 Task: Create a rule from the Recommended list, Task Added to this Project -> add SubTasks in the project AgileBee with SubTasks Gather and Analyse Requirements , Design and Implement Solution , System Test and UAT , Release to Production / Go Live
Action: Mouse moved to (60, 250)
Screenshot: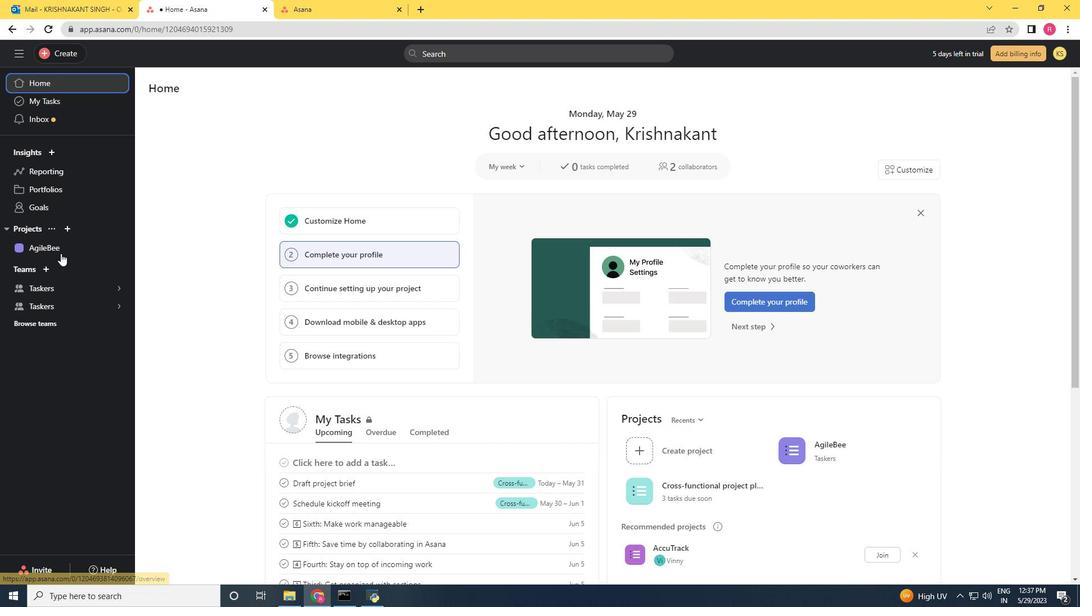 
Action: Mouse pressed left at (60, 250)
Screenshot: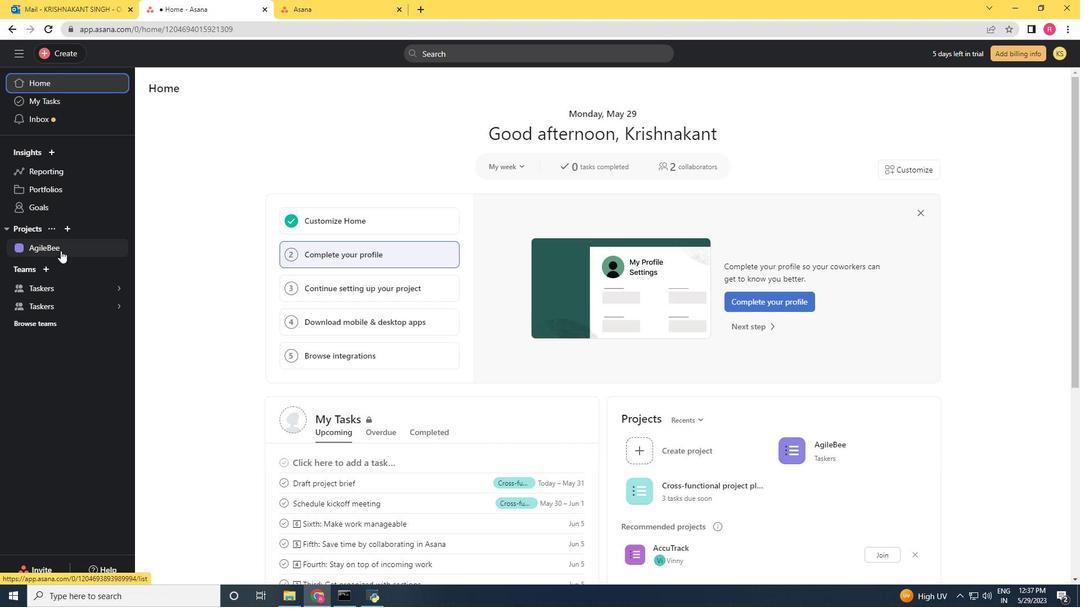 
Action: Mouse moved to (1040, 101)
Screenshot: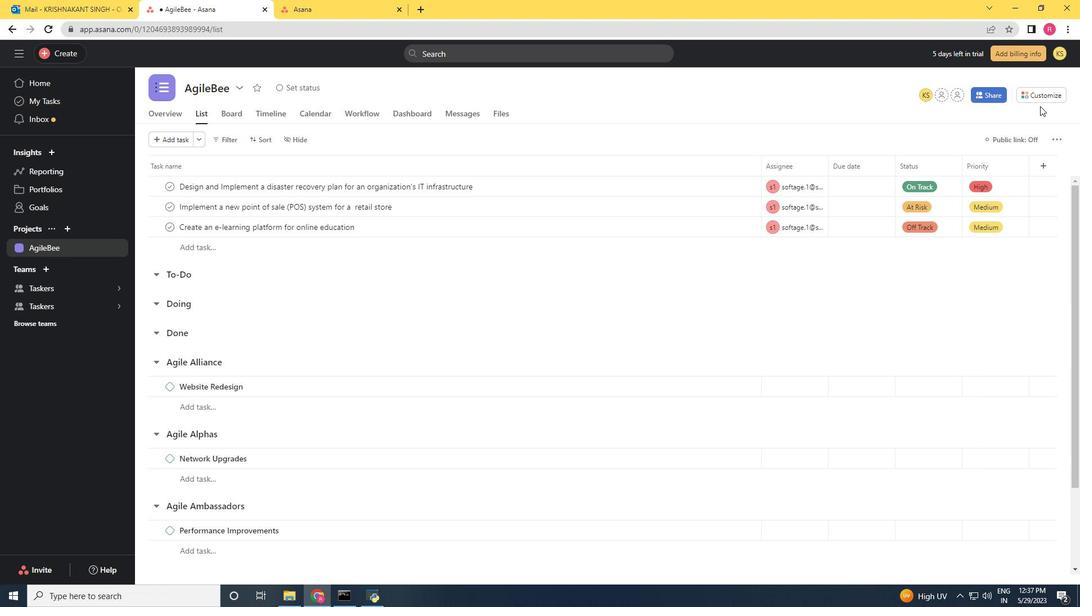 
Action: Mouse pressed left at (1040, 101)
Screenshot: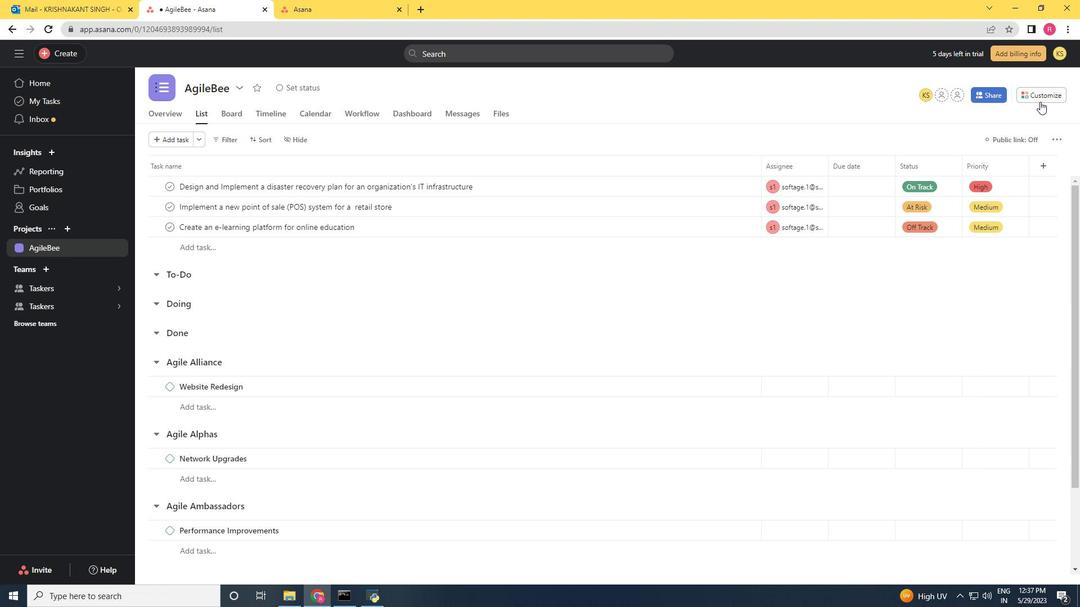 
Action: Mouse moved to (846, 246)
Screenshot: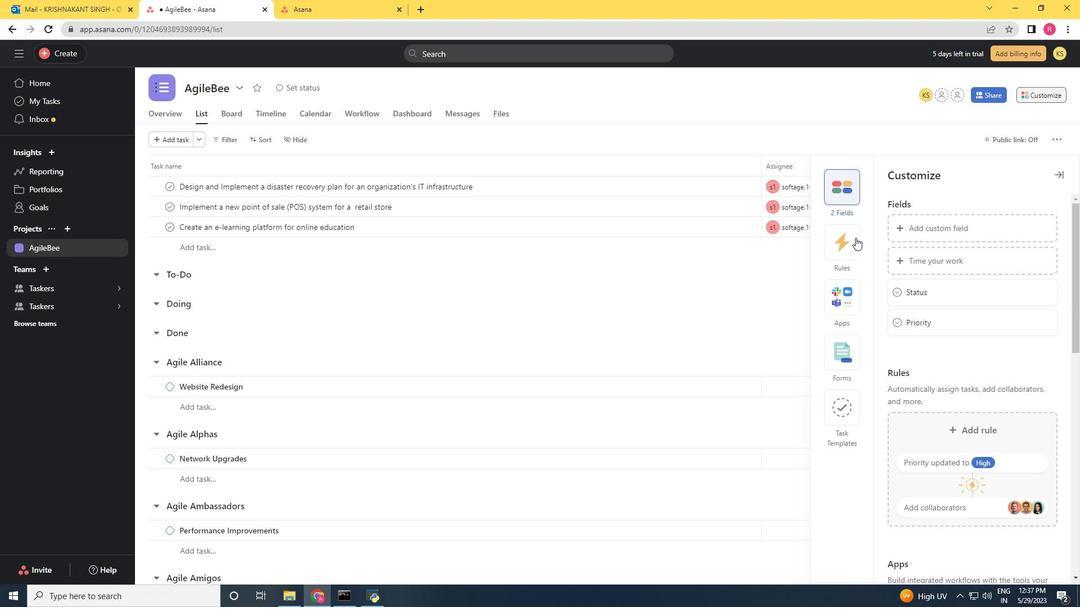 
Action: Mouse pressed left at (846, 246)
Screenshot: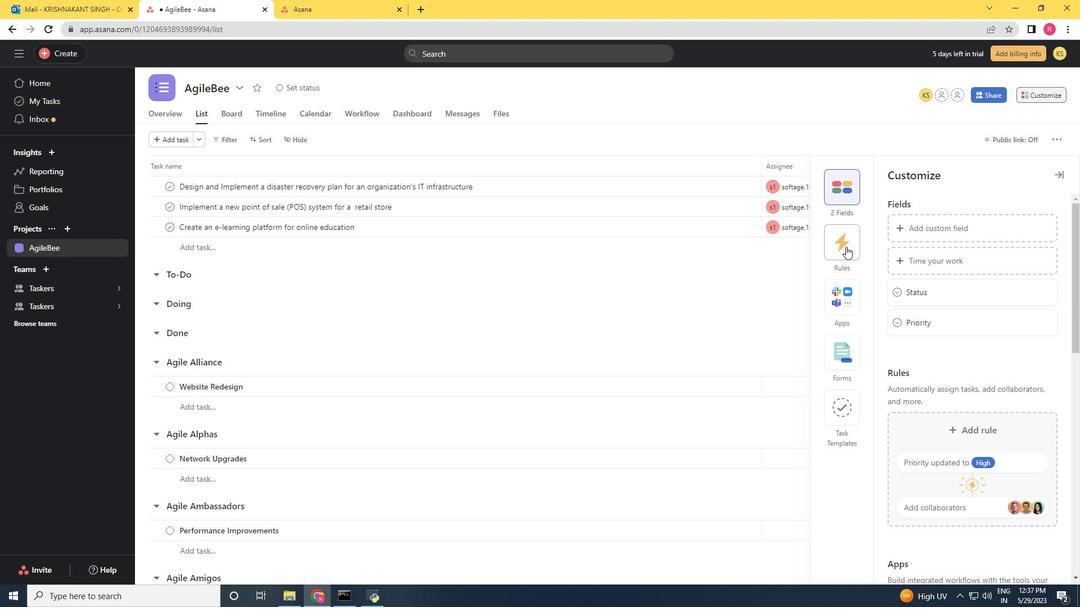
Action: Mouse moved to (948, 259)
Screenshot: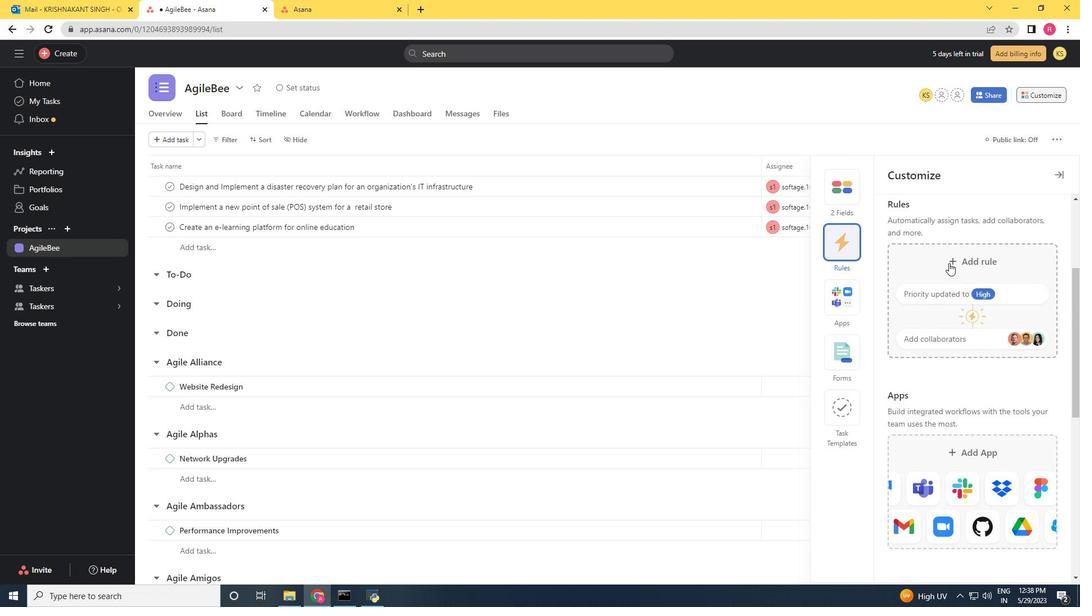 
Action: Mouse pressed left at (948, 259)
Screenshot: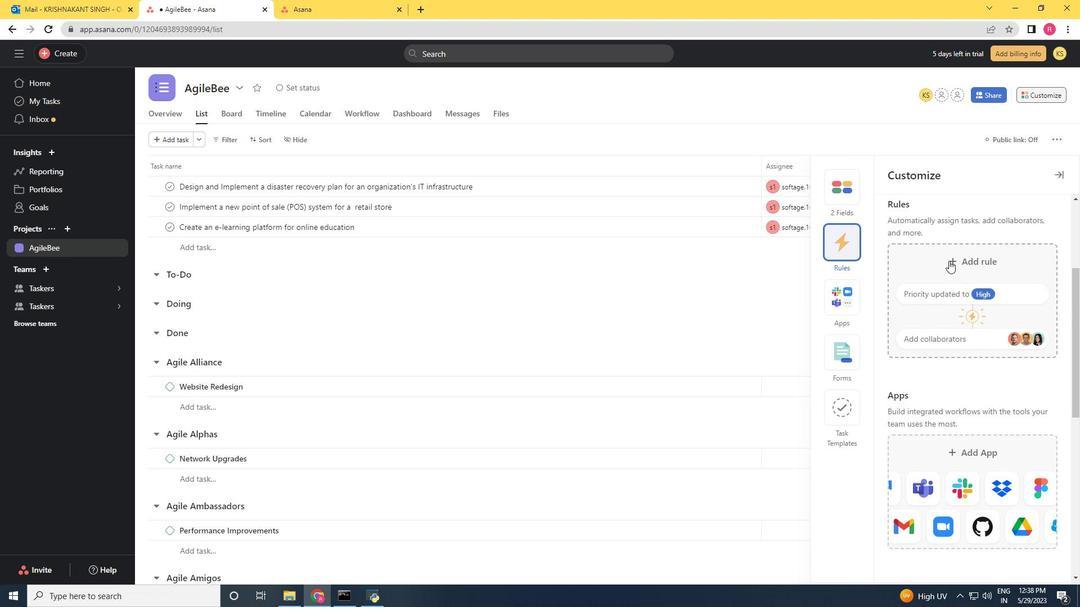 
Action: Mouse moved to (732, 190)
Screenshot: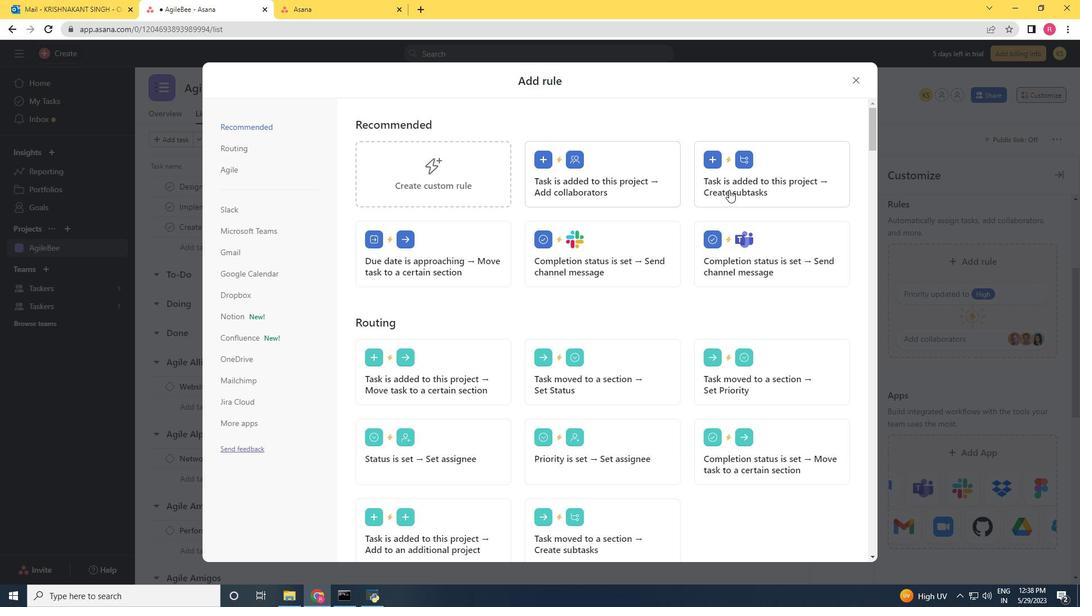 
Action: Mouse pressed left at (732, 190)
Screenshot: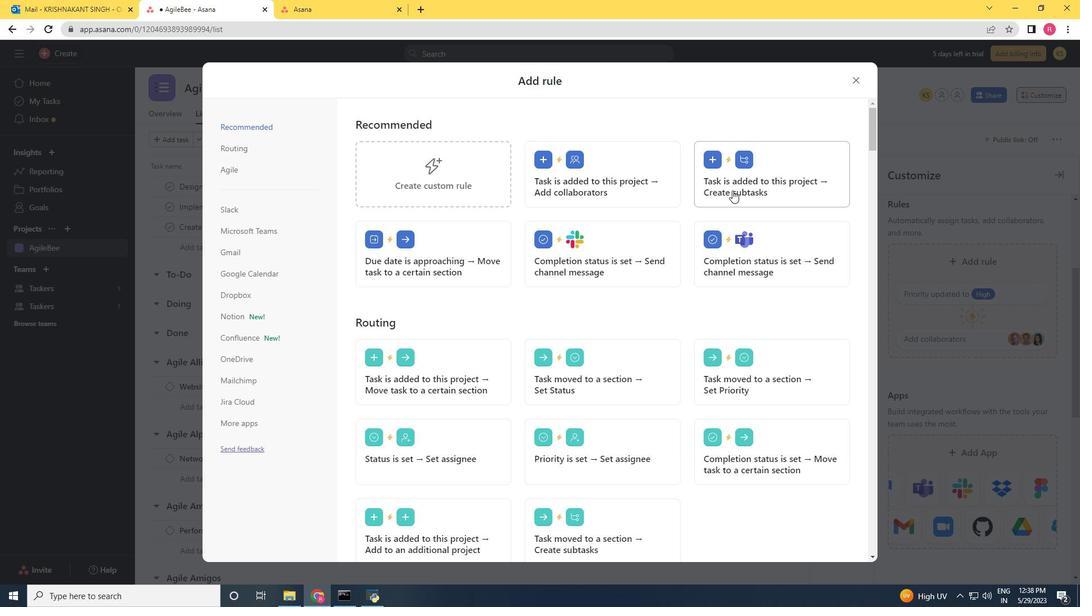 
Action: Mouse moved to (843, 167)
Screenshot: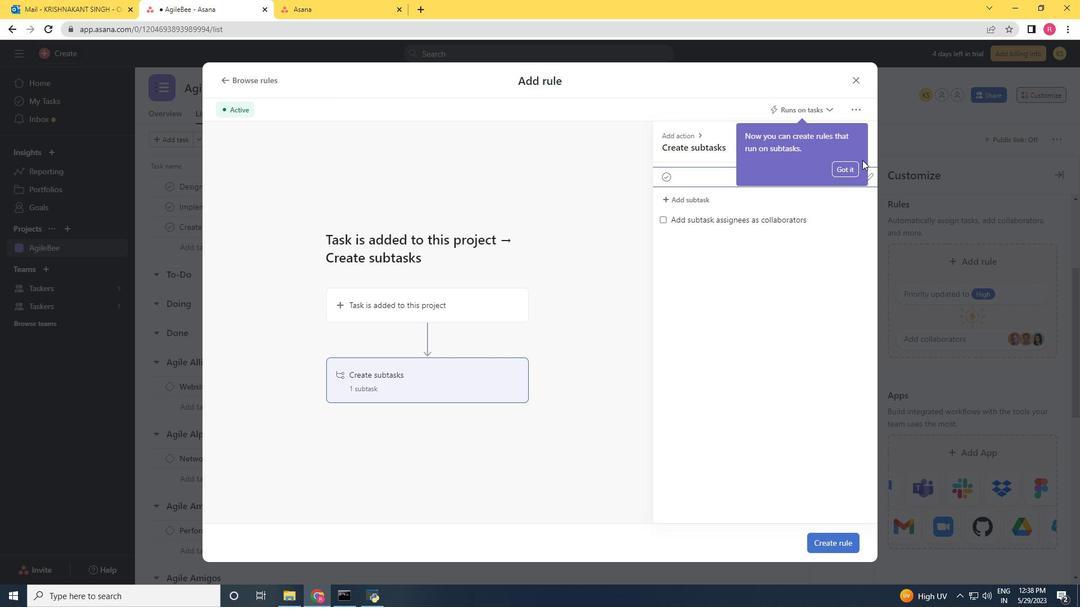 
Action: Mouse pressed left at (843, 167)
Screenshot: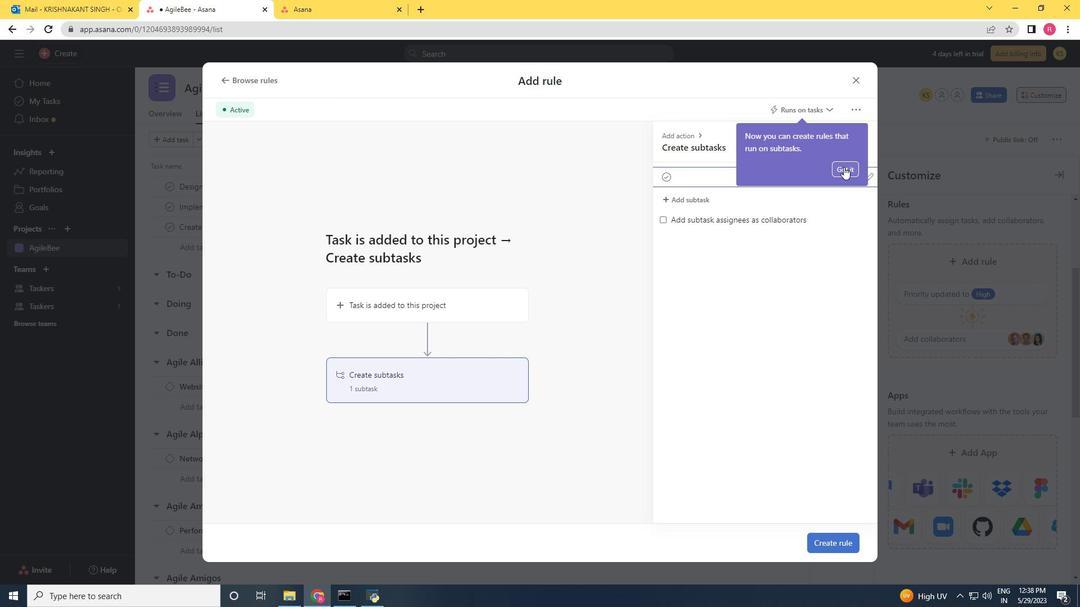 
Action: Mouse moved to (819, 108)
Screenshot: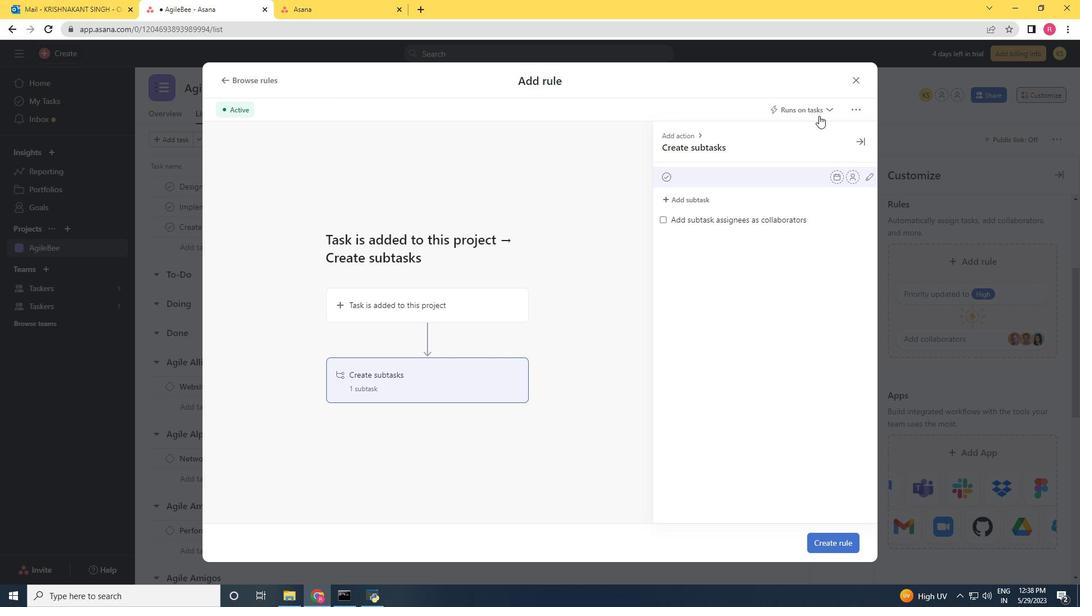 
Action: Mouse pressed left at (819, 108)
Screenshot: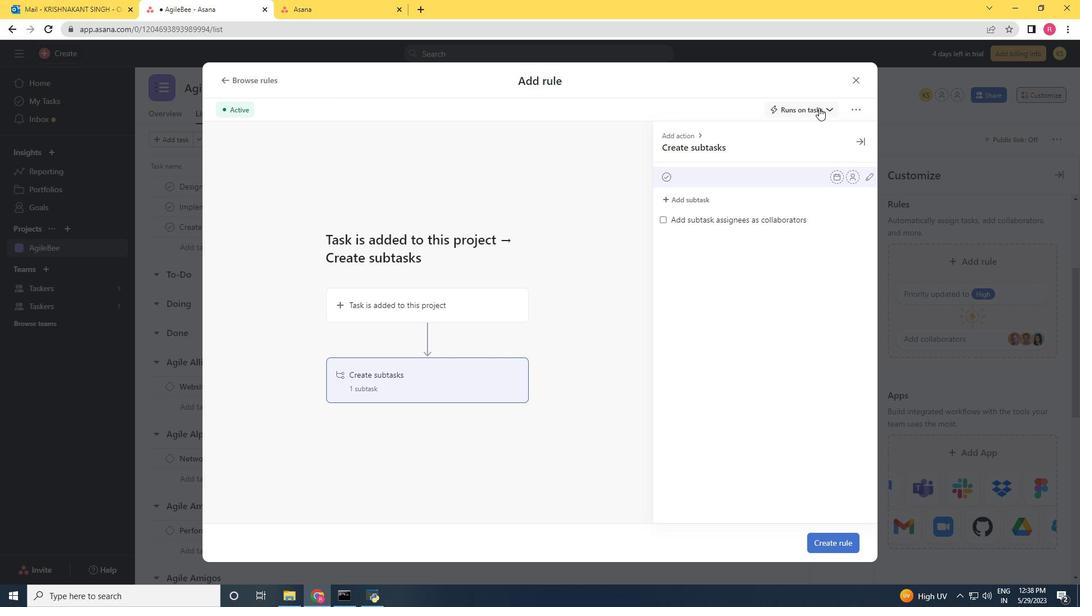 
Action: Mouse pressed left at (819, 108)
Screenshot: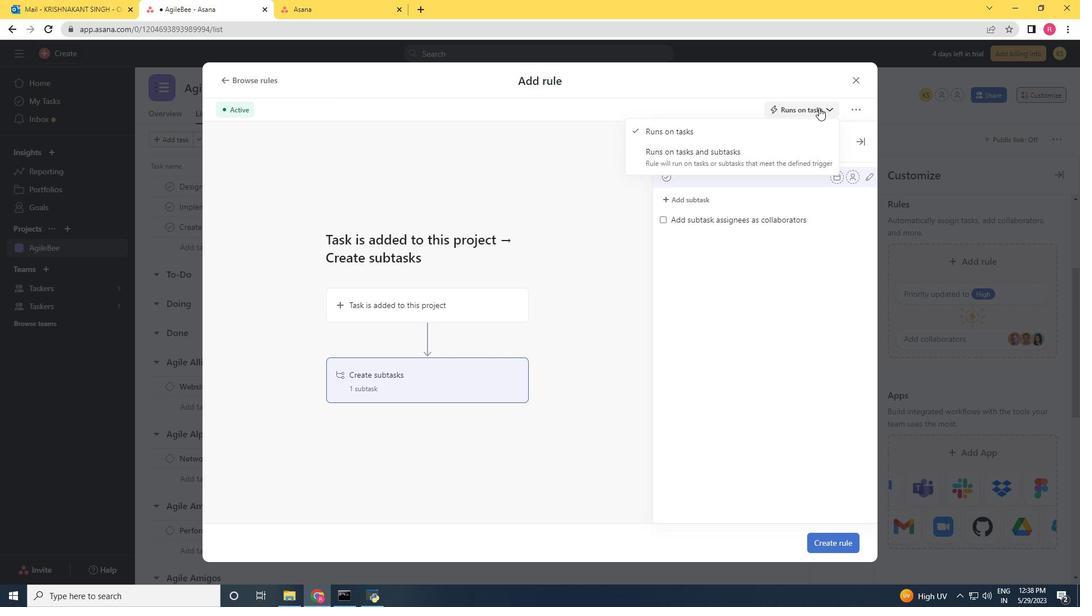 
Action: Mouse moved to (710, 176)
Screenshot: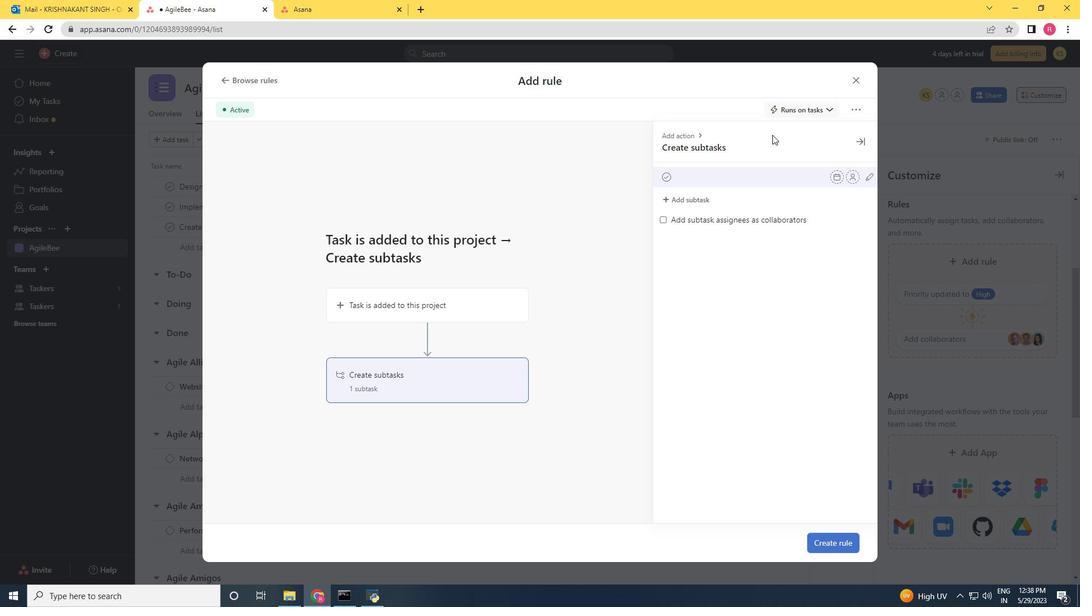 
Action: Mouse pressed left at (710, 176)
Screenshot: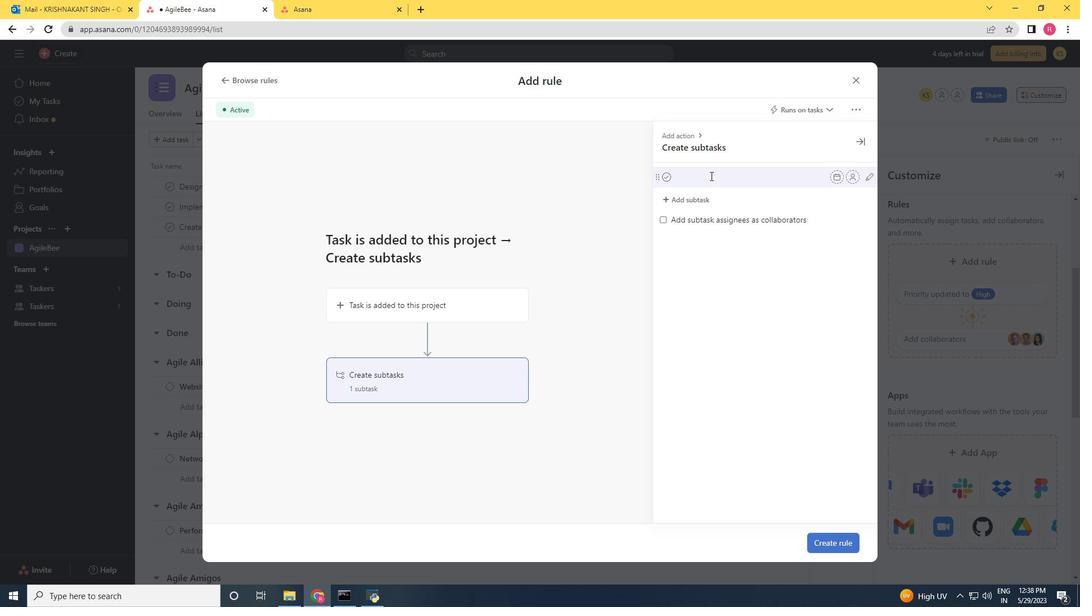 
Action: Key pressed <Key.shift><Key.shift><Key.shift>Gather
Screenshot: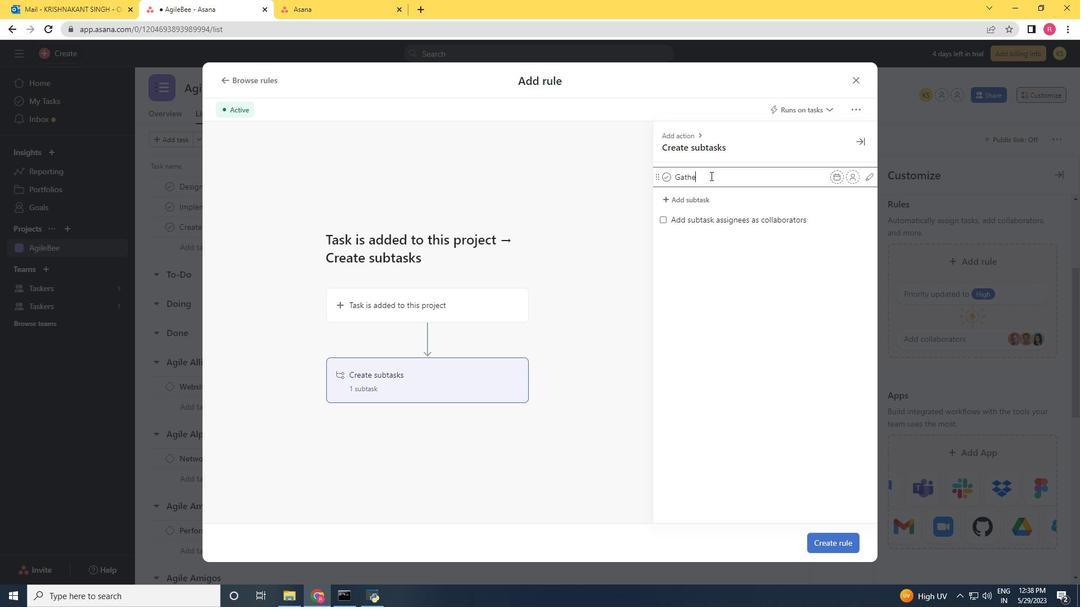 
Action: Mouse moved to (680, 215)
Screenshot: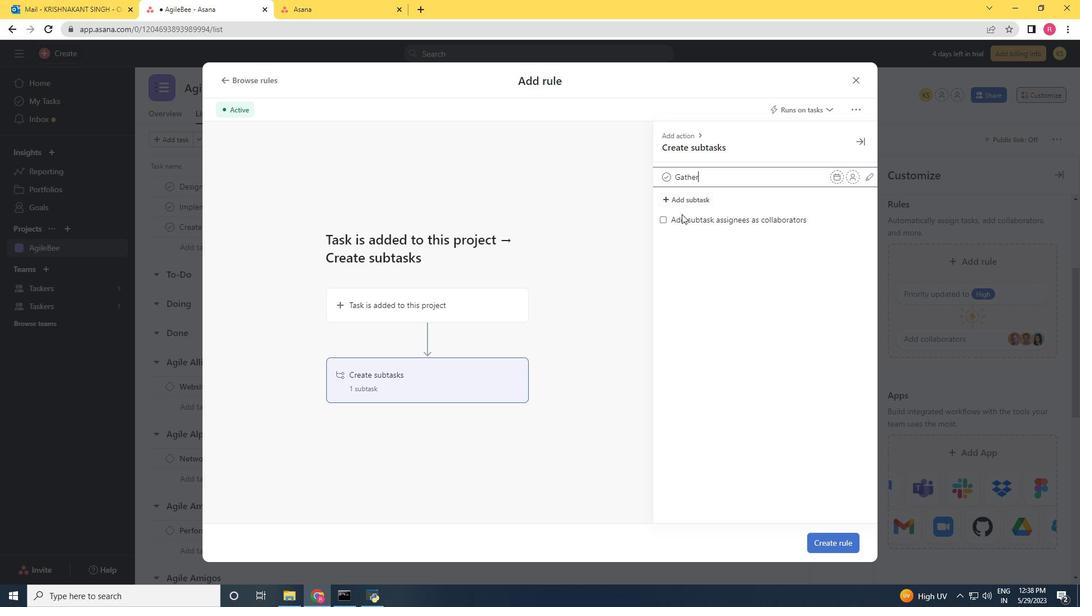 
Action: Mouse pressed left at (680, 215)
Screenshot: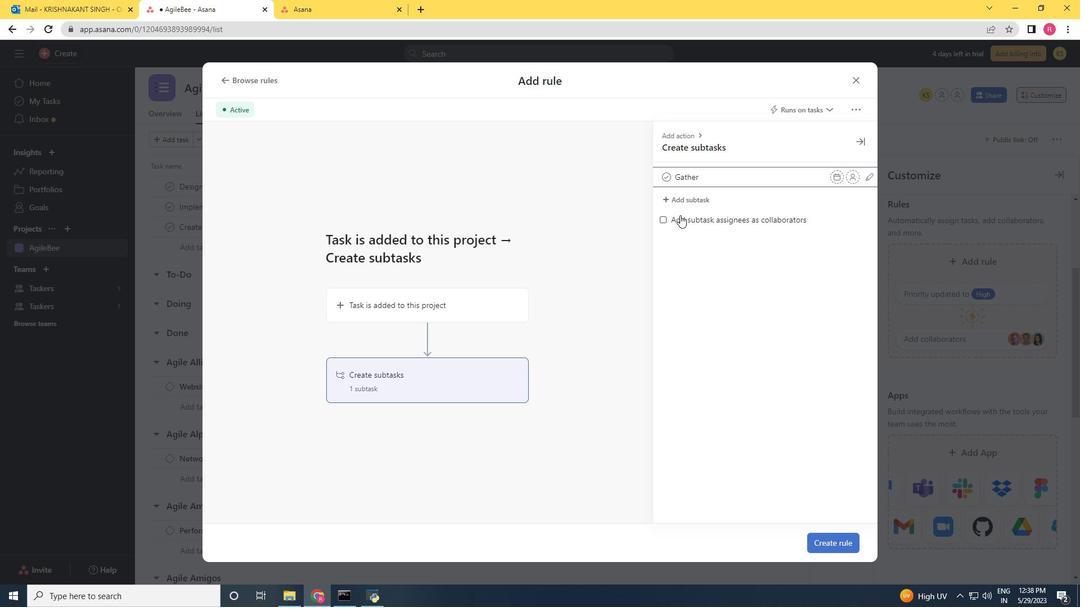 
Action: Mouse moved to (680, 216)
Screenshot: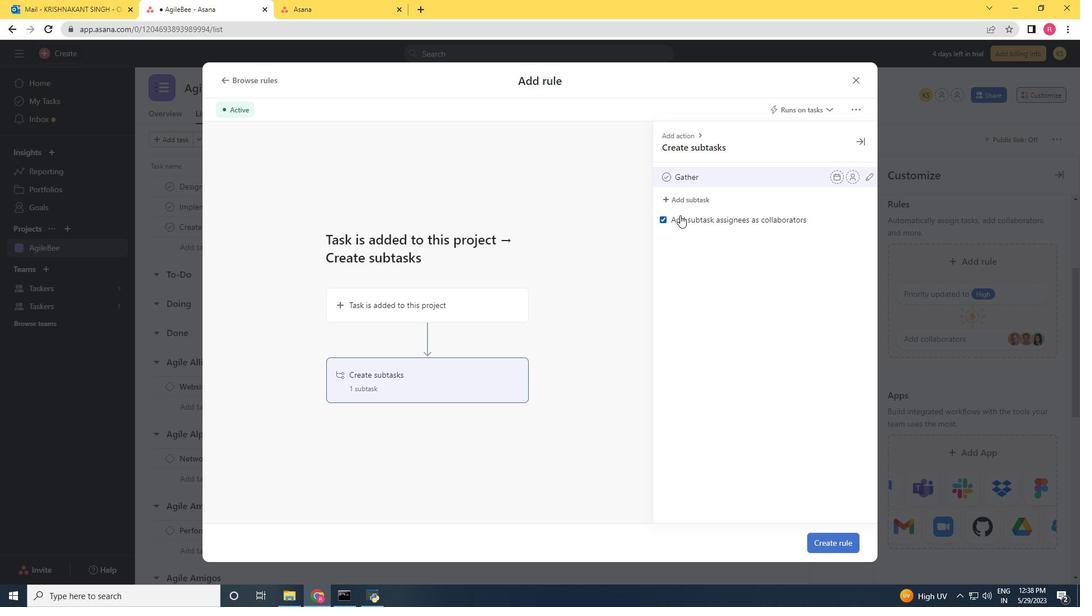 
Action: Mouse pressed left at (680, 216)
Screenshot: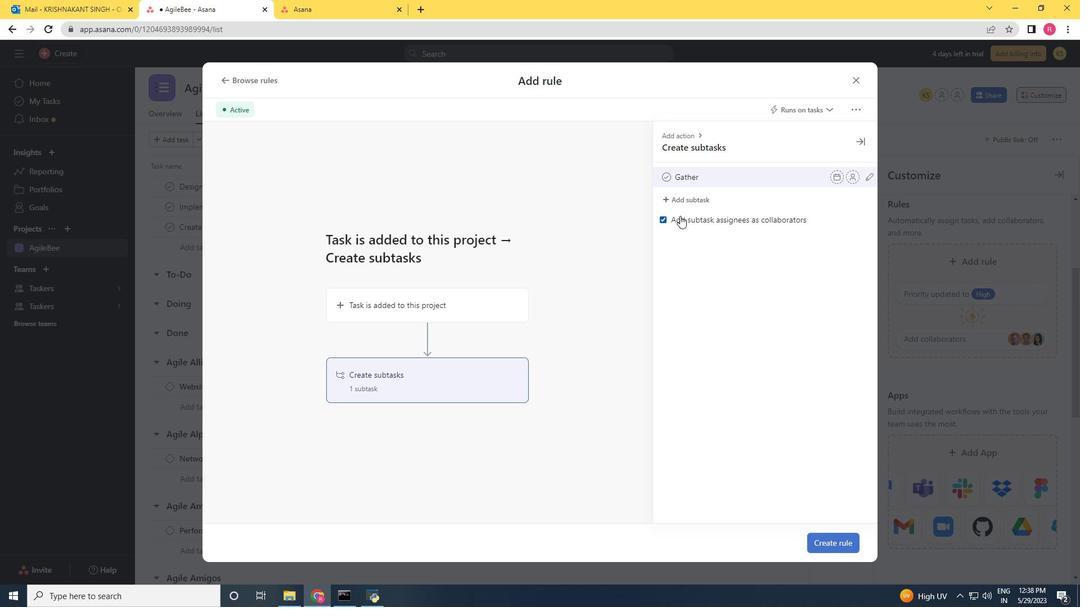 
Action: Mouse moved to (713, 173)
Screenshot: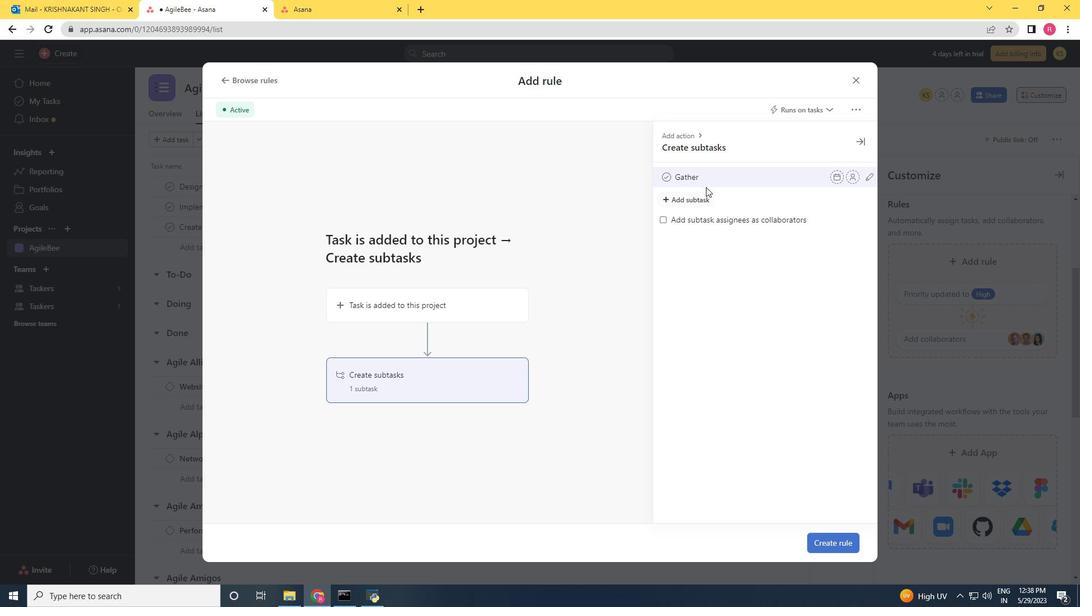 
Action: Mouse pressed left at (713, 173)
Screenshot: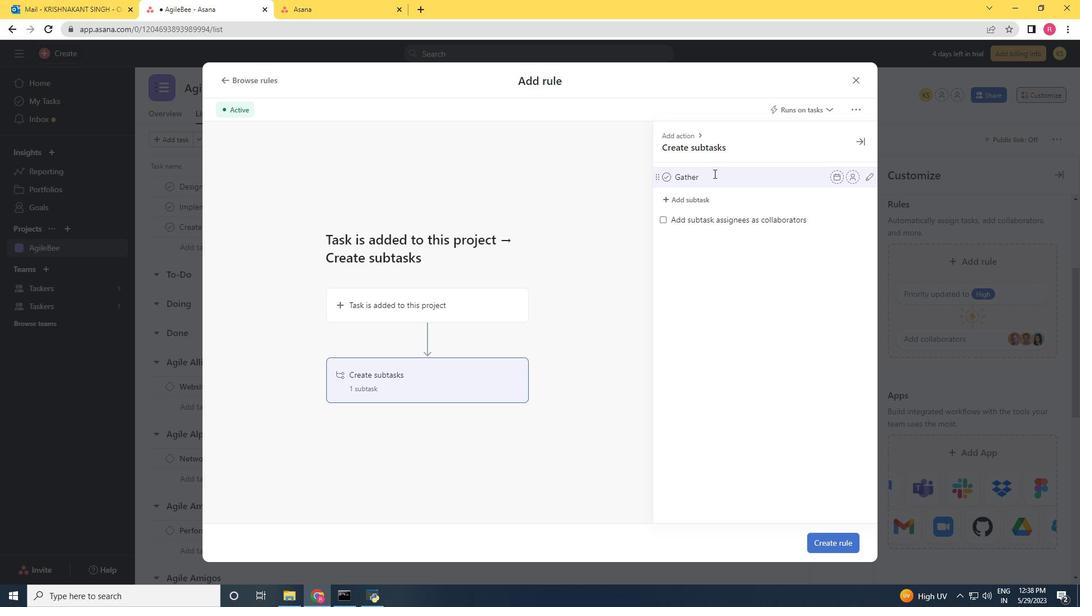 
Action: Mouse moved to (661, 182)
Screenshot: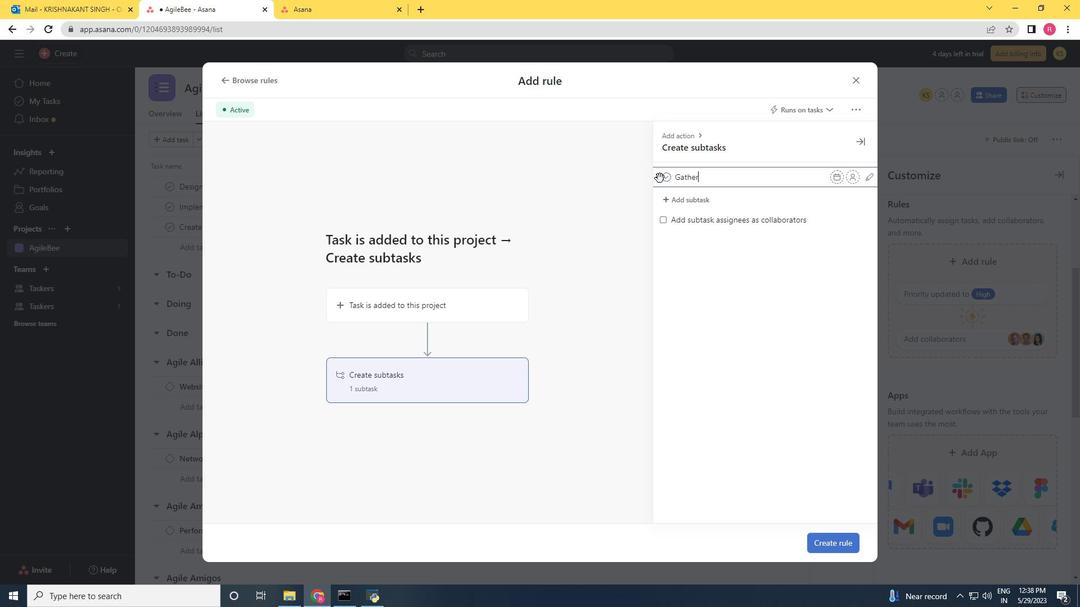 
Action: Mouse pressed left at (661, 182)
Screenshot: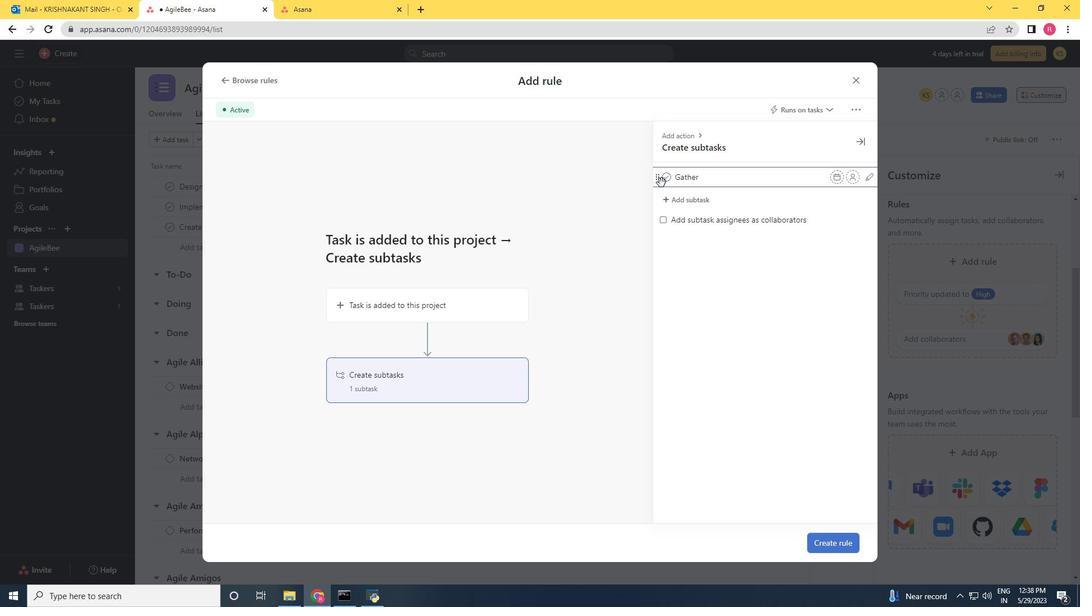 
Action: Mouse moved to (713, 174)
Screenshot: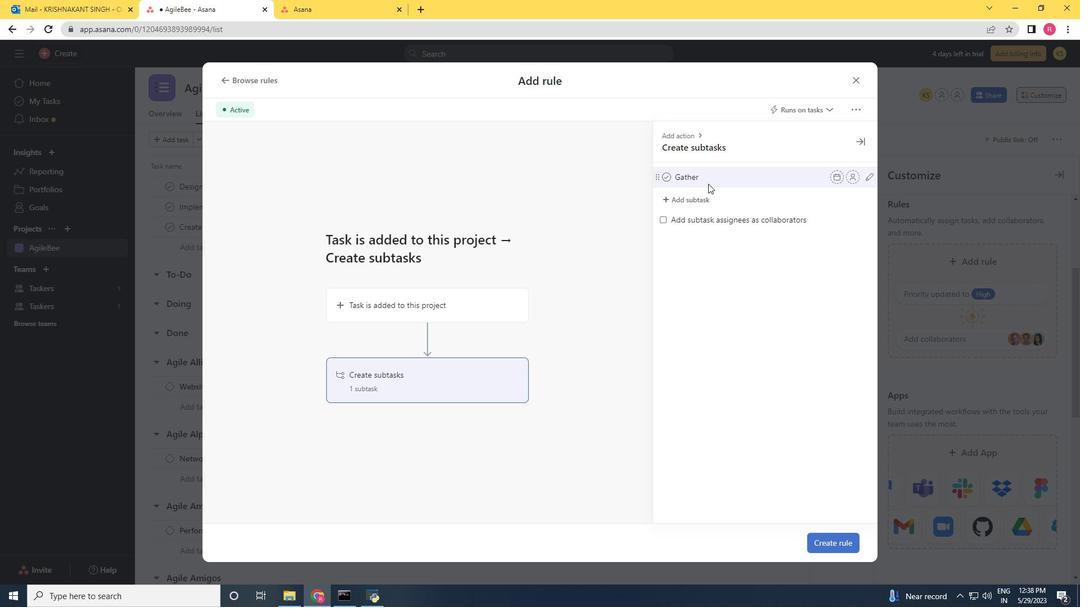 
Action: Mouse pressed left at (713, 174)
Screenshot: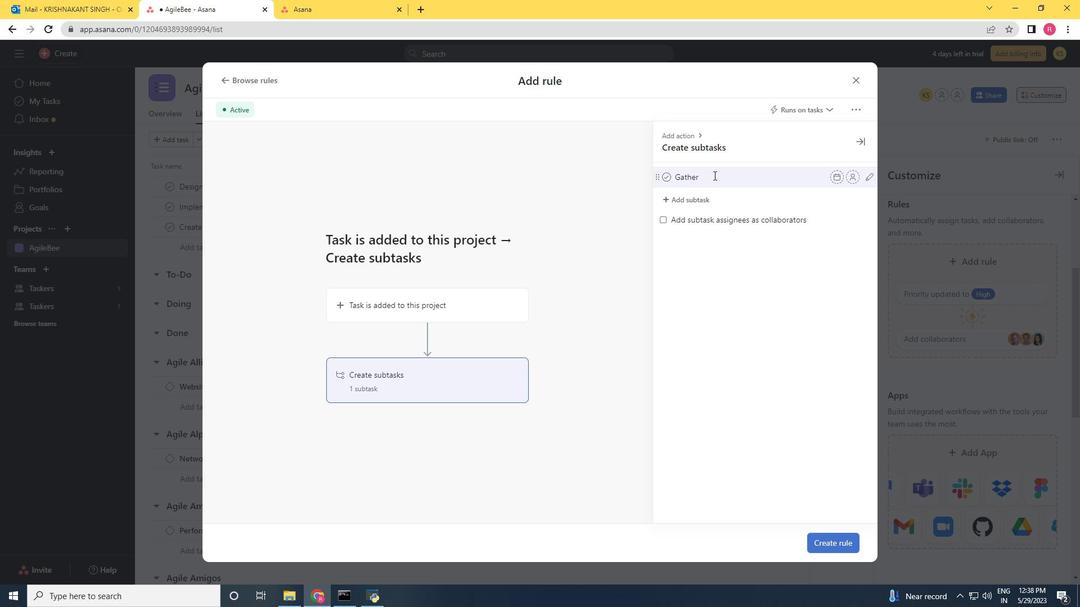 
Action: Key pressed th<Key.space>and<Key.space><Key.backspace><Key.backspace><Key.backspace><Key.backspace><Key.backspace><Key.backspace><Key.backspace><Key.backspace><Key.backspace><Key.space>and<Key.space><Key.shift>Analyse<Key.space><Key.shift>Requirements<Key.enter><Key.shift><Key.shift><Key.shift><Key.shift><Key.shift><Key.shift><Key.shift><Key.shift><Key.shift><Key.shift><Key.shift><Key.shift><Key.shift><Key.shift><Key.shift><Key.shift><Key.shift><Key.shift><Key.shift><Key.shift><Key.shift><Key.shift>Digit<Key.backspace><Key.backspace><Key.backspace><Key.backspace>w<Key.backspace>esign<Key.space>and<Key.space><Key.shift>Implement<Key.space><Key.shift>solution<Key.space><Key.enter><Key.shift>System<Key.space><Key.shift>Test<Key.backspace>ting<Key.space><Key.backspace><Key.backspace><Key.backspace><Key.backspace><Key.space>and<Key.space><Key.shift><Key.shift><Key.shift><Key.shift><Key.shift><Key.shift><Key.shift><Key.shift>Uat<Key.space><Key.backspace><Key.backspace><Key.backspace><Key.shift>AT<Key.shift><Key.space><Key.enter><Key.shift>Release<Key.space>to<Key.space><Key.shift>Production<Key.space>/<Key.space><Key.shift>Go<Key.space><Key.shift>Live<Key.enter>
Screenshot: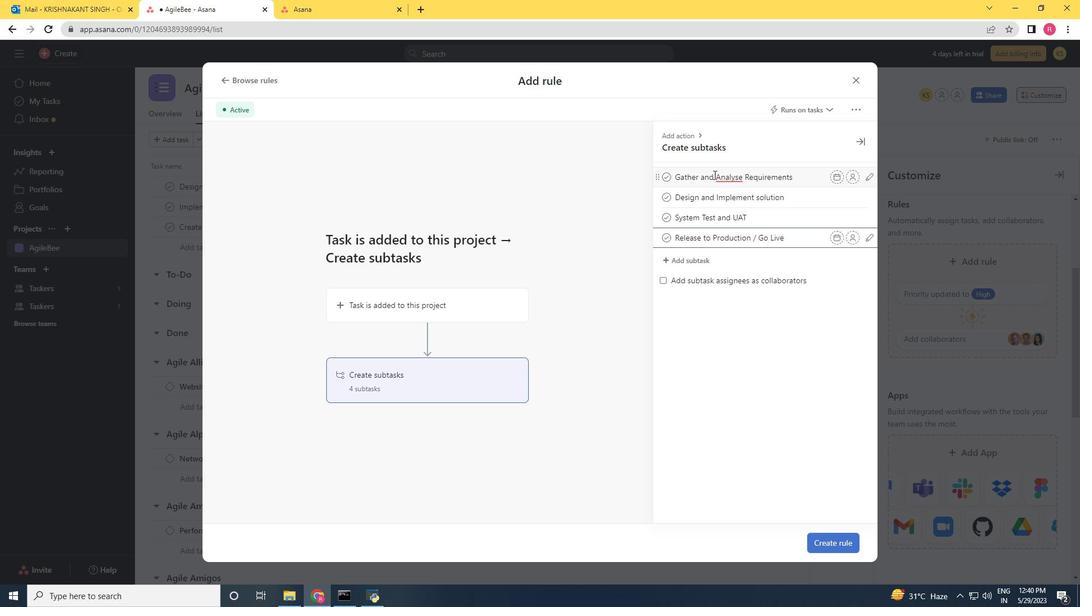 
Action: Mouse moved to (837, 547)
Screenshot: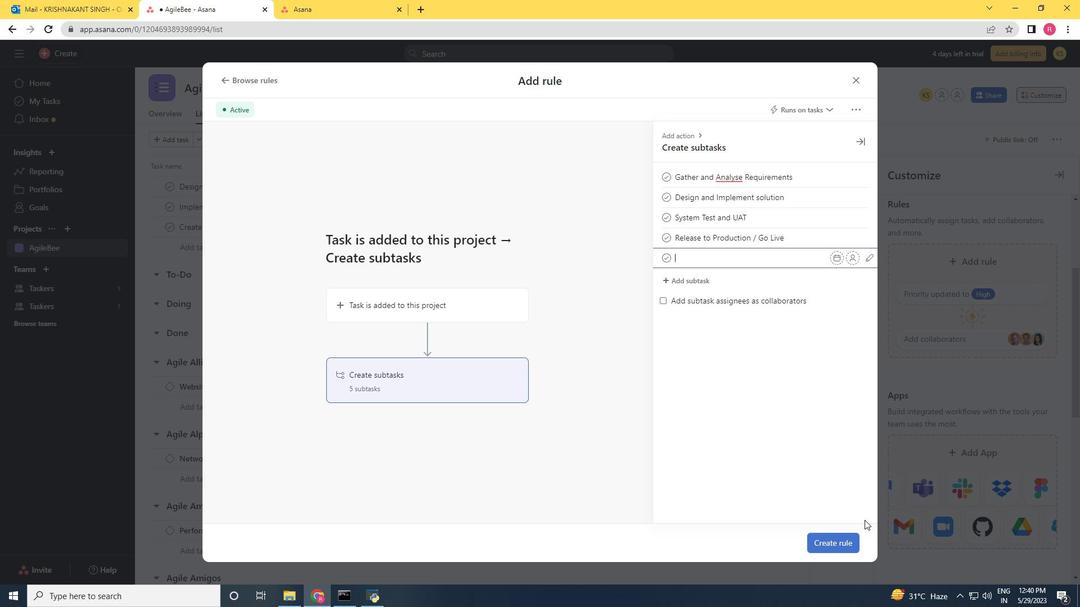 
Action: Mouse pressed left at (837, 547)
Screenshot: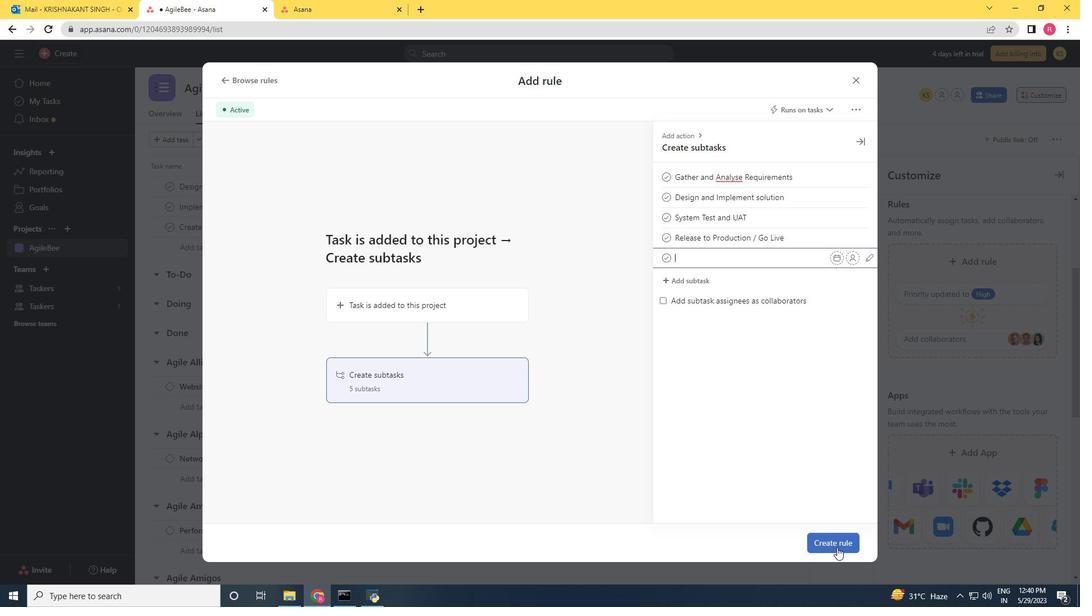 
Action: Mouse moved to (795, 410)
Screenshot: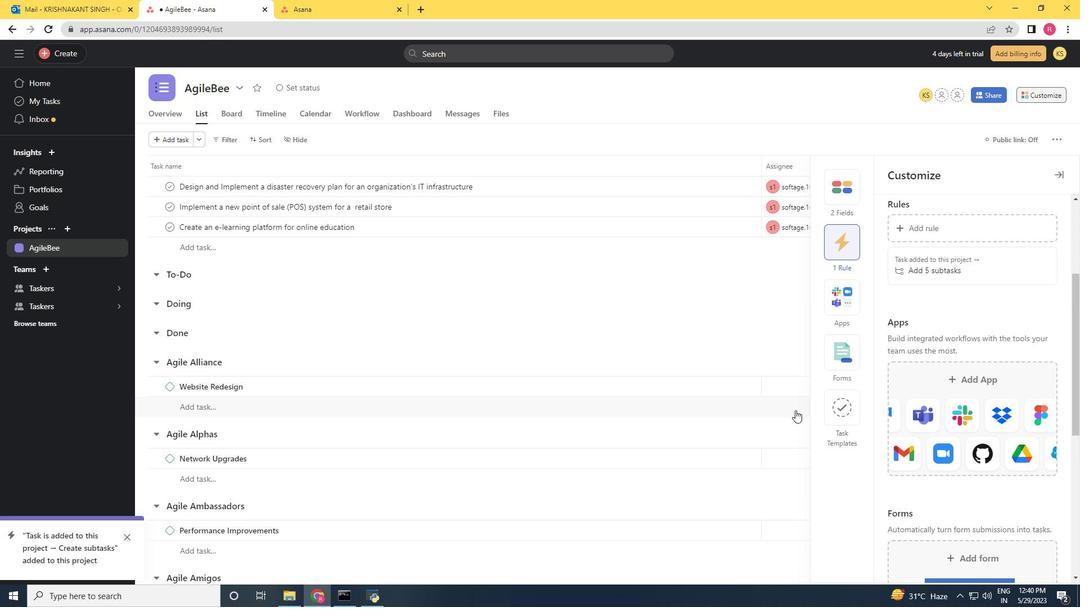 
